 Task: Create Workspace Health and Wellness Services Workspace description Create and manage customer service standards and protocols. Workspace type Sales CRM
Action: Mouse moved to (298, 65)
Screenshot: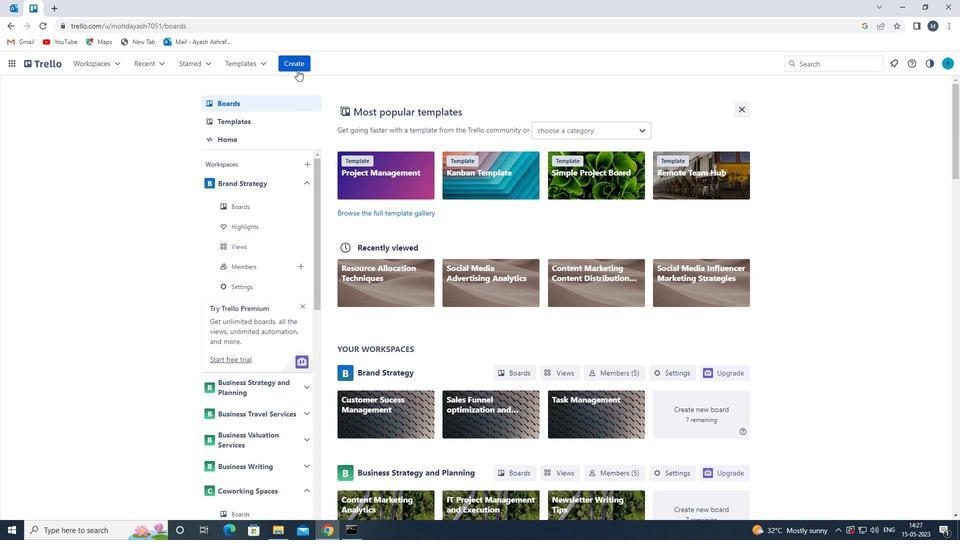 
Action: Mouse pressed left at (298, 65)
Screenshot: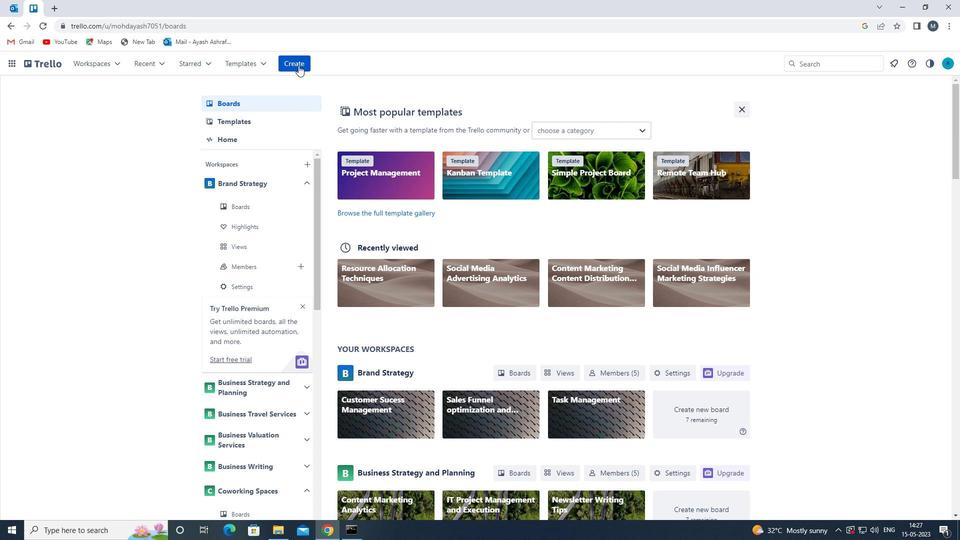 
Action: Mouse moved to (348, 169)
Screenshot: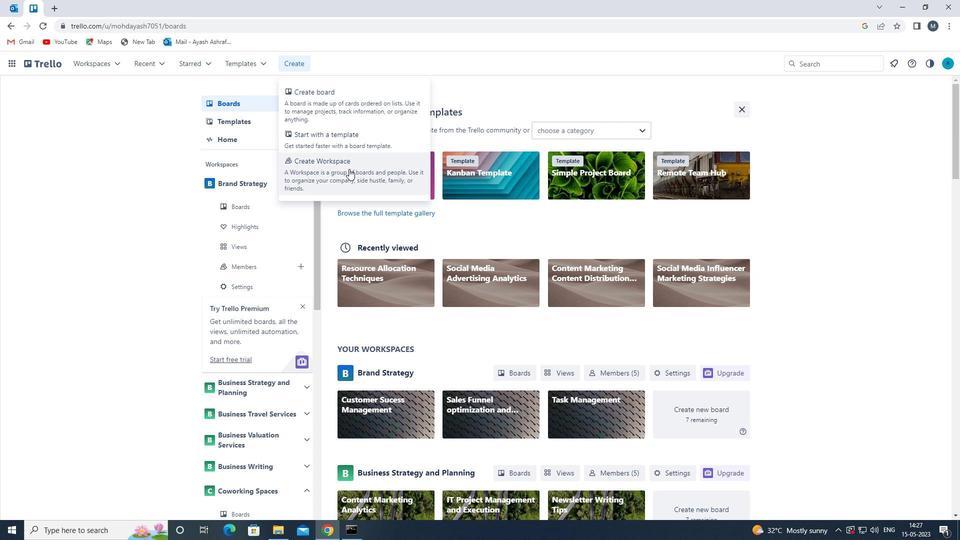 
Action: Mouse pressed left at (348, 169)
Screenshot: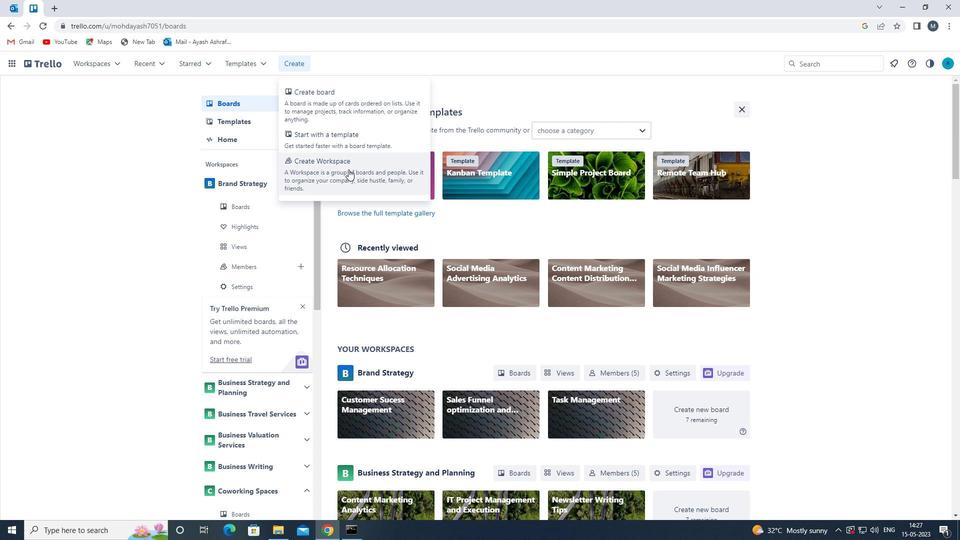 
Action: Mouse moved to (315, 195)
Screenshot: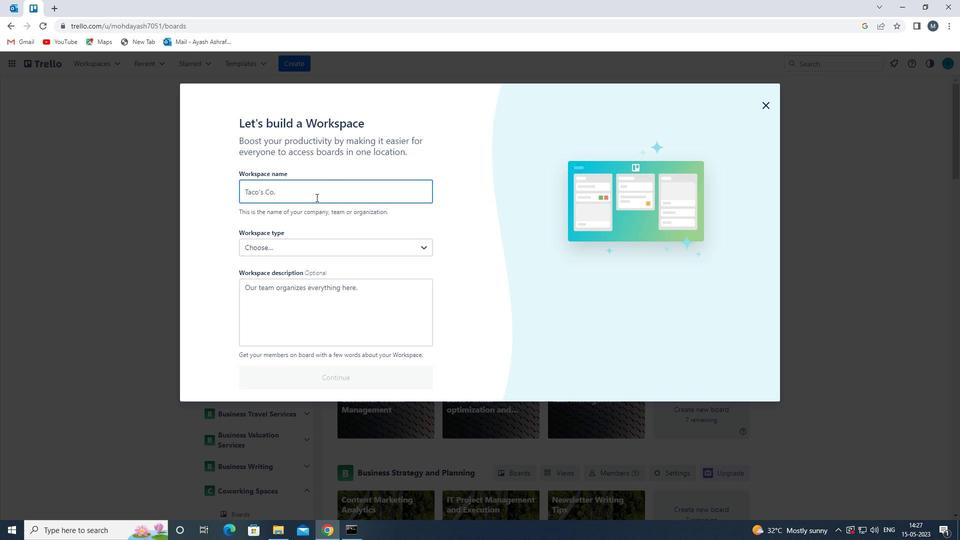 
Action: Mouse pressed left at (315, 195)
Screenshot: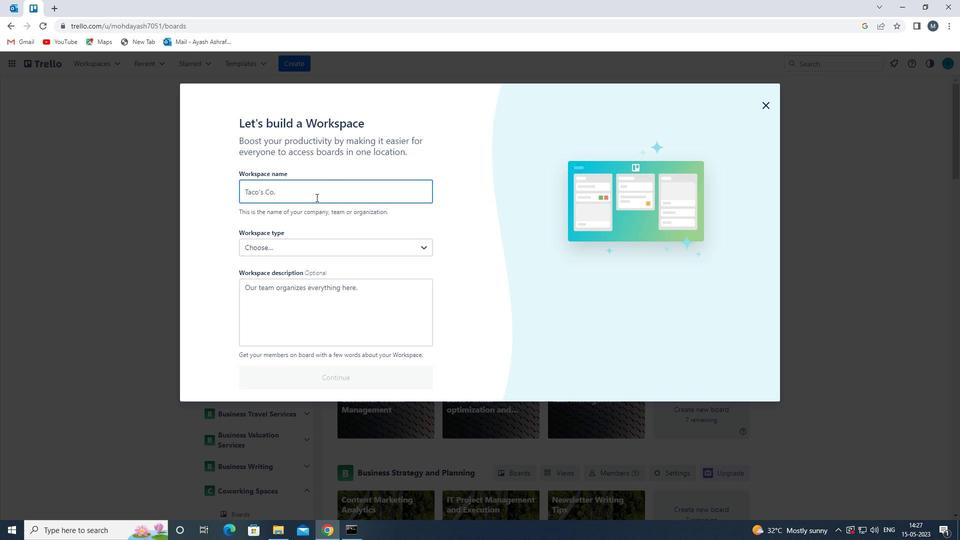 
Action: Key pressed <Key.shift>HEALTH<Key.space>AND<Key.space><Key.shift>WELLNESS<Key.space><Key.shift>SERVICES<Key.space>
Screenshot: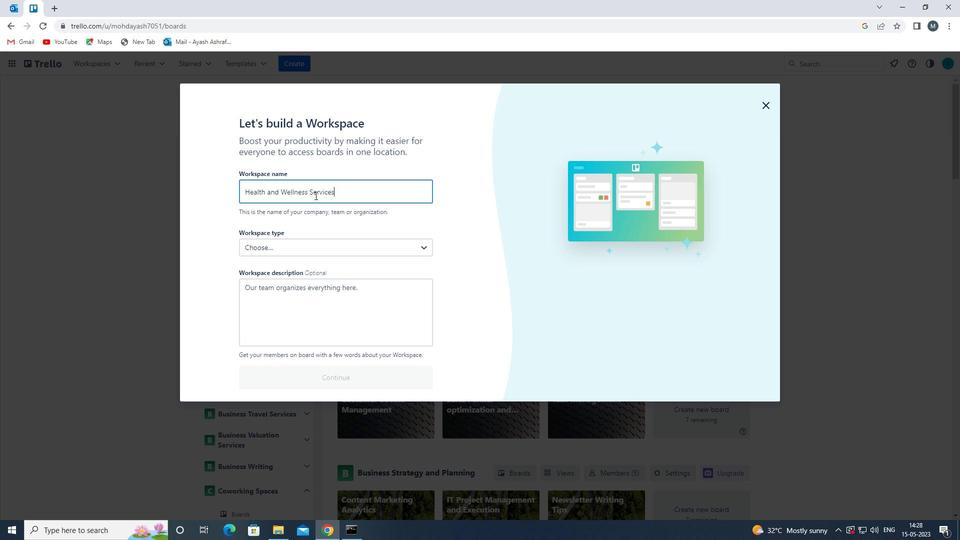 
Action: Mouse moved to (295, 249)
Screenshot: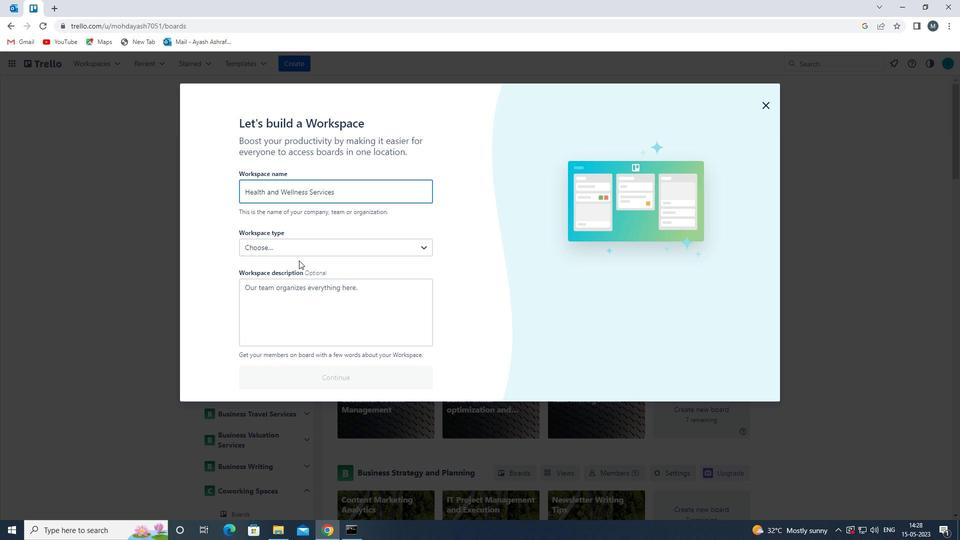
Action: Mouse pressed left at (295, 249)
Screenshot: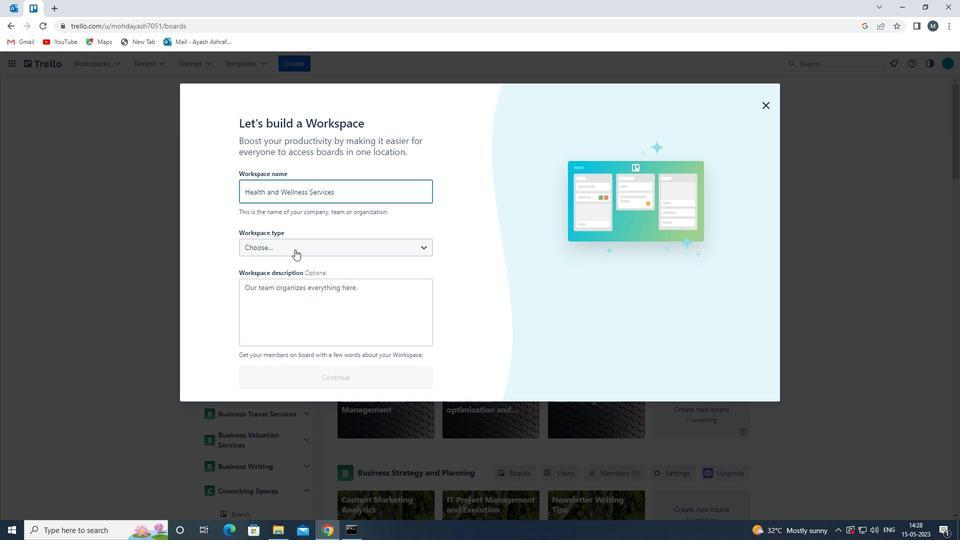 
Action: Mouse moved to (286, 333)
Screenshot: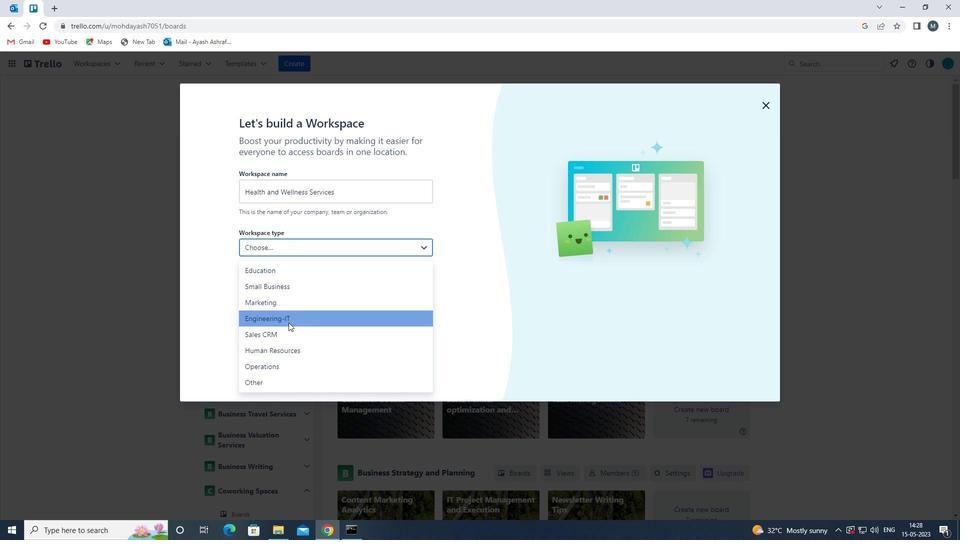 
Action: Mouse pressed left at (286, 333)
Screenshot: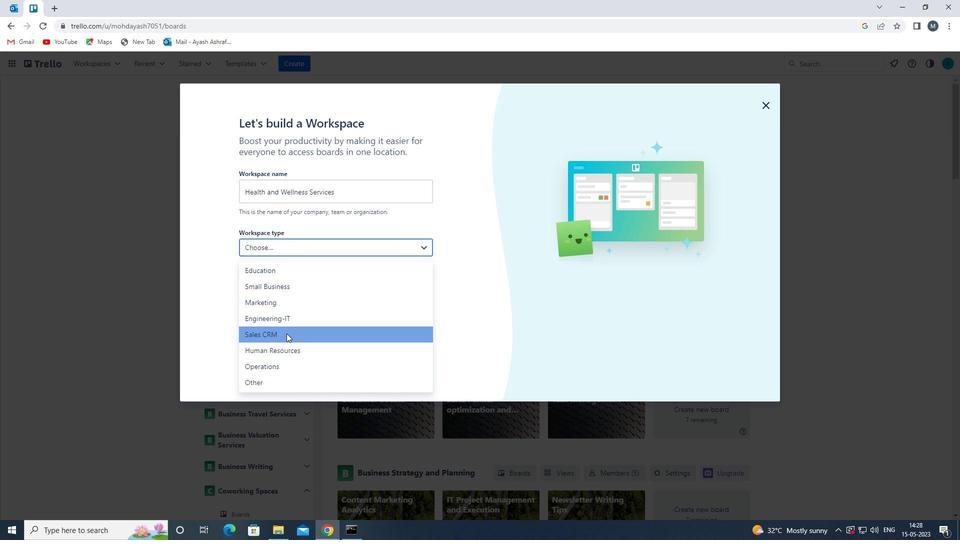 
Action: Mouse moved to (278, 295)
Screenshot: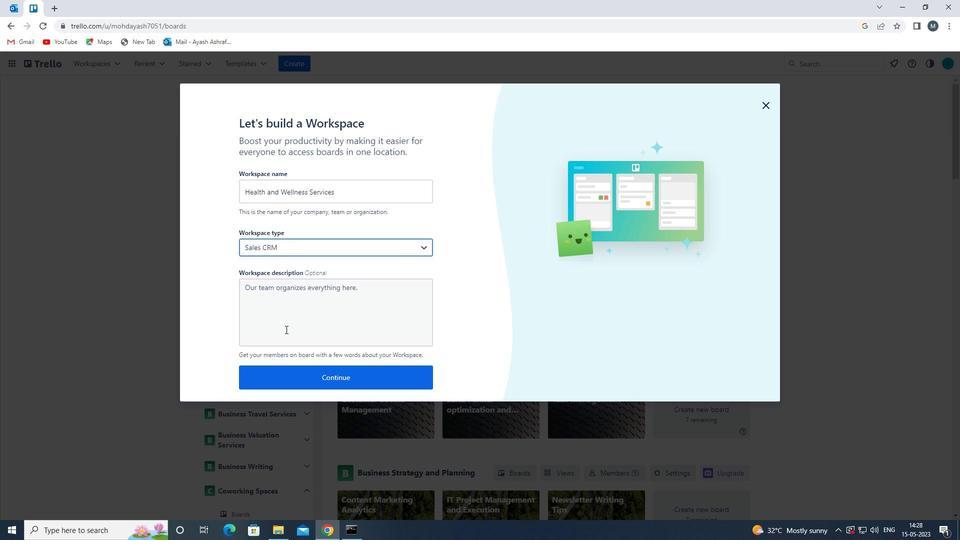 
Action: Mouse pressed left at (278, 295)
Screenshot: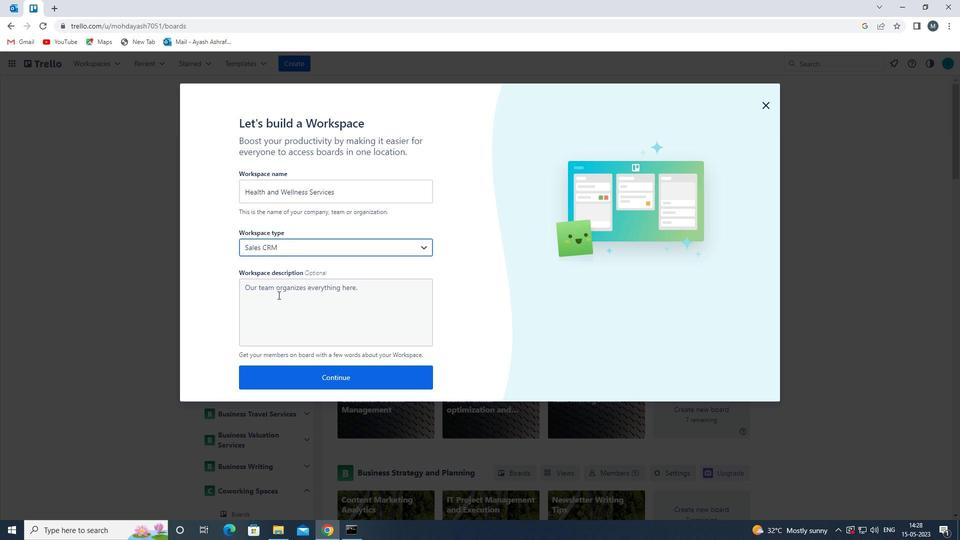 
Action: Key pressed <Key.shift>CREATE<Key.space>AND<Key.space>MANAGE<Key.space>CUSTOMER<Key.space>SERVICE<Key.space>STANDARDS<Key.space>AND<Key.space>PROTOCALS.<Key.space>
Screenshot: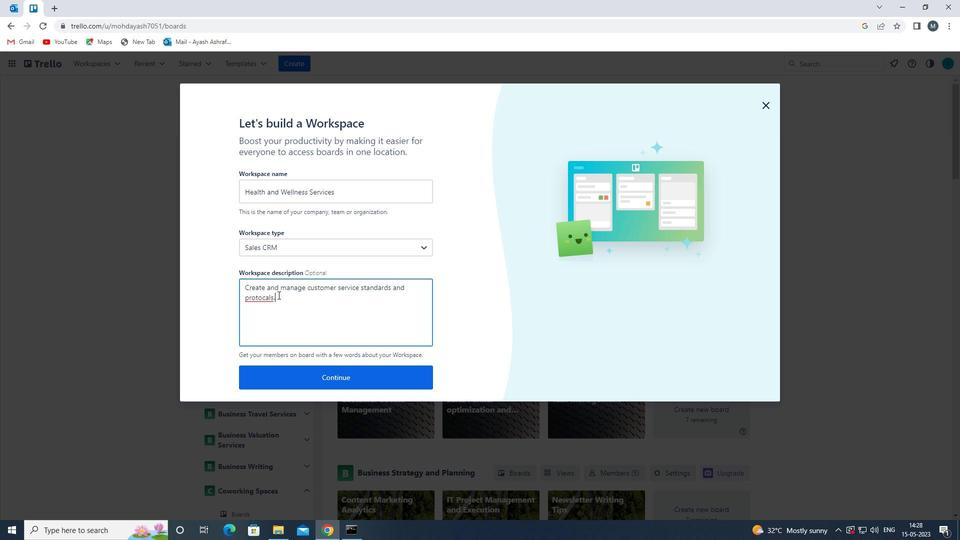 
Action: Mouse moved to (258, 302)
Screenshot: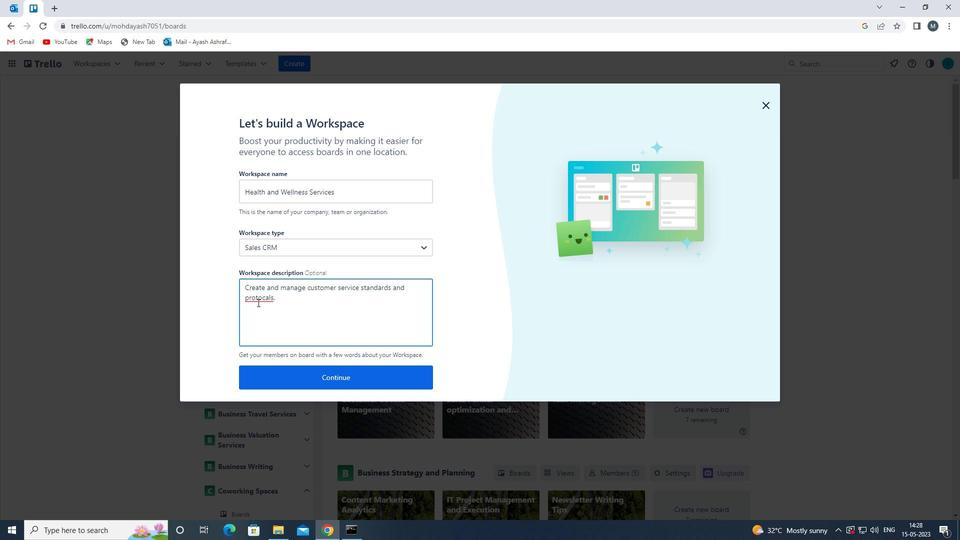 
Action: Key pressed <Key.backspace><Key.backspace><Key.backspace><Key.backspace><Key.backspace>OLS.
Screenshot: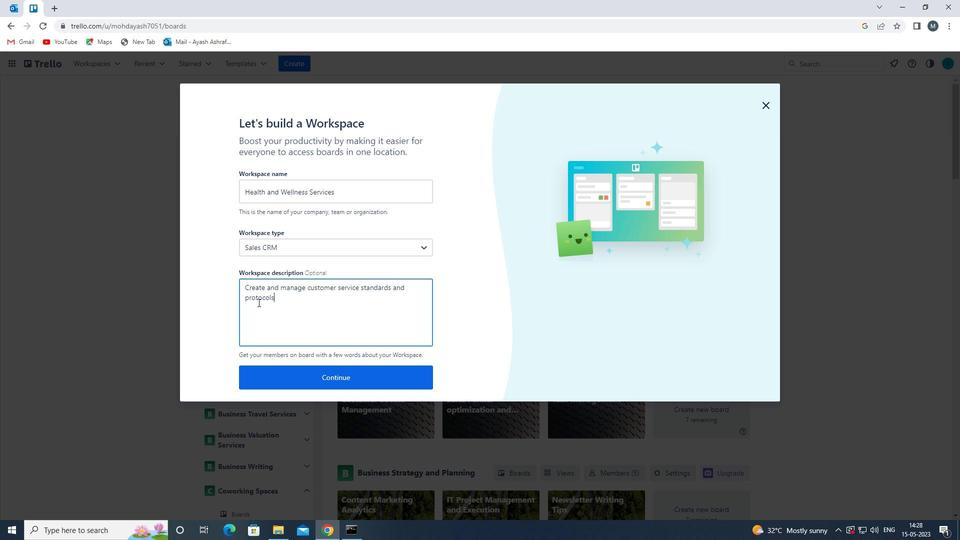 
Action: Mouse moved to (295, 379)
Screenshot: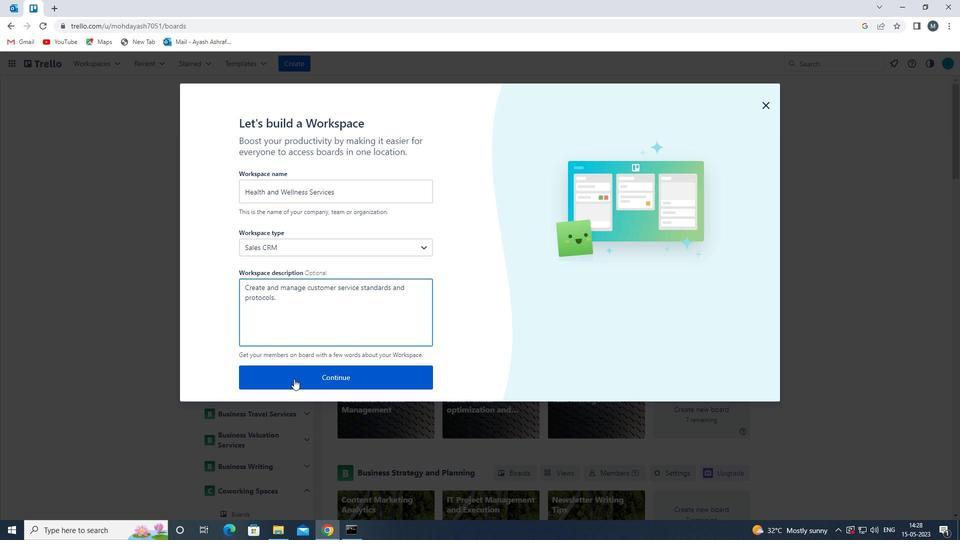 
Action: Mouse pressed left at (295, 379)
Screenshot: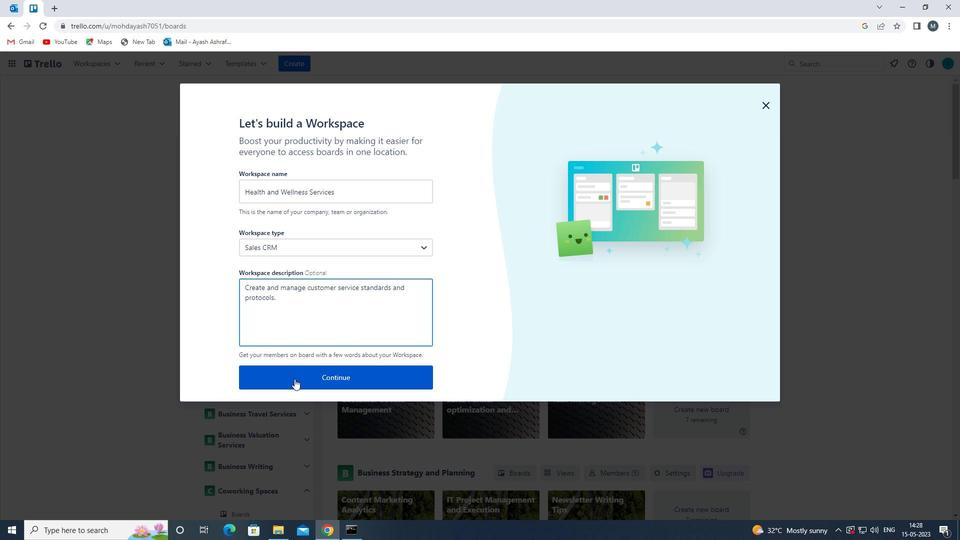 
Action: Mouse moved to (297, 372)
Screenshot: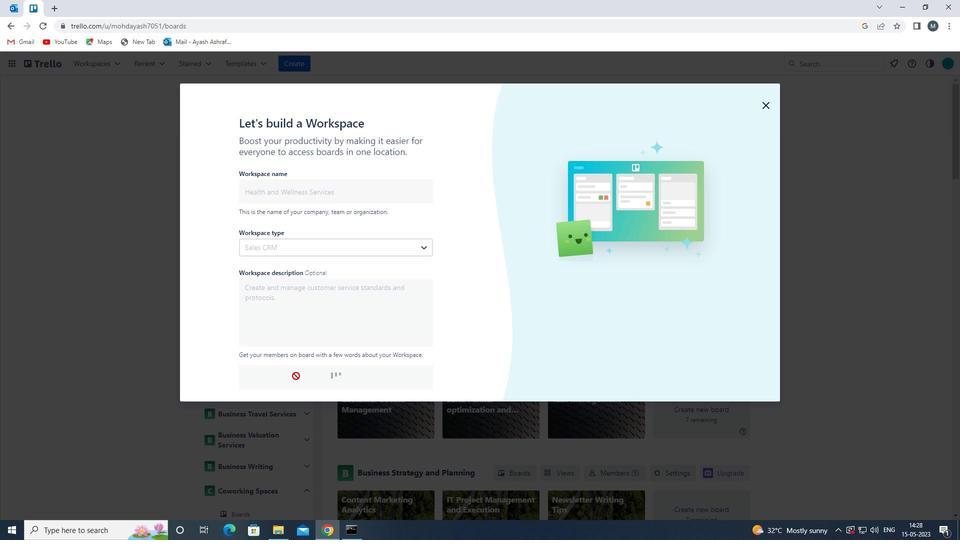 
Action: Mouse scrolled (297, 372) with delta (0, 0)
Screenshot: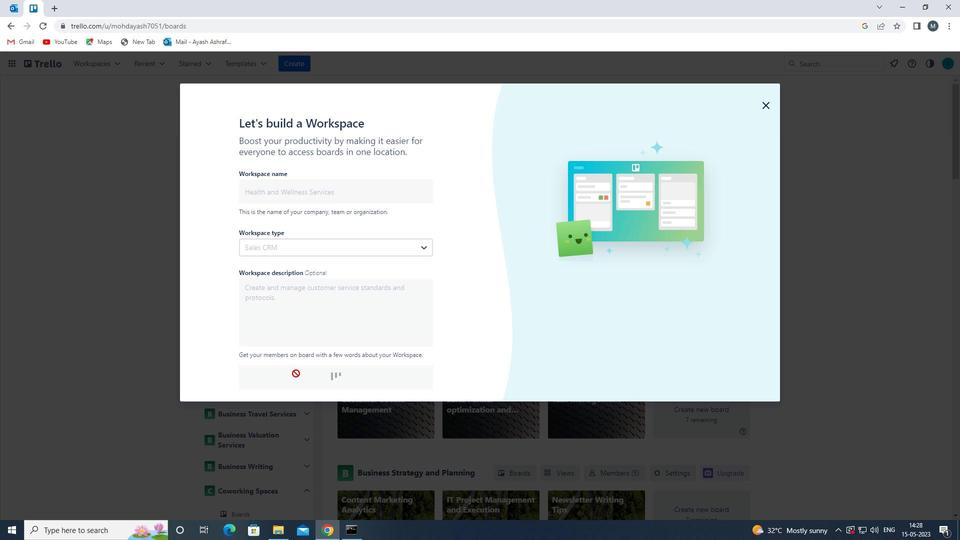 
Action: Mouse scrolled (297, 372) with delta (0, 0)
Screenshot: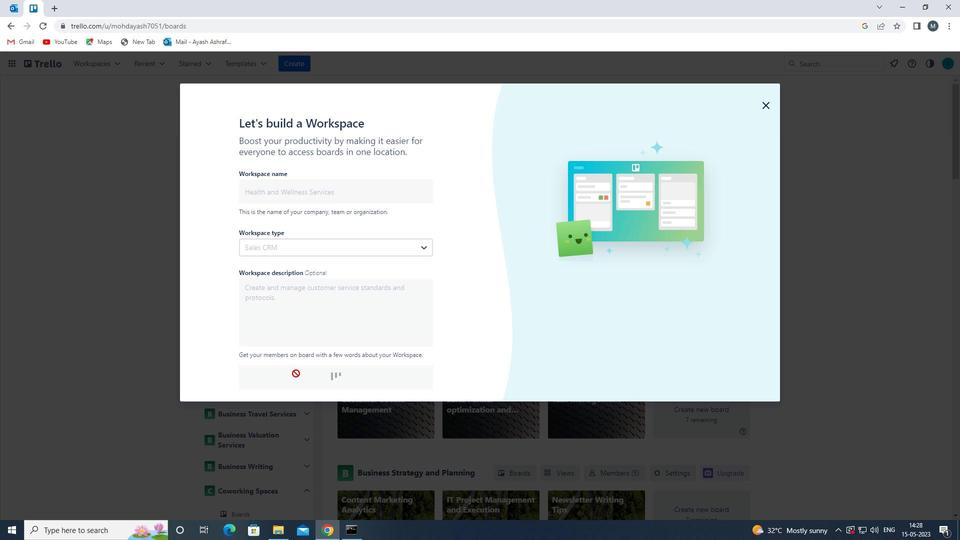
Action: Mouse scrolled (297, 372) with delta (0, 0)
Screenshot: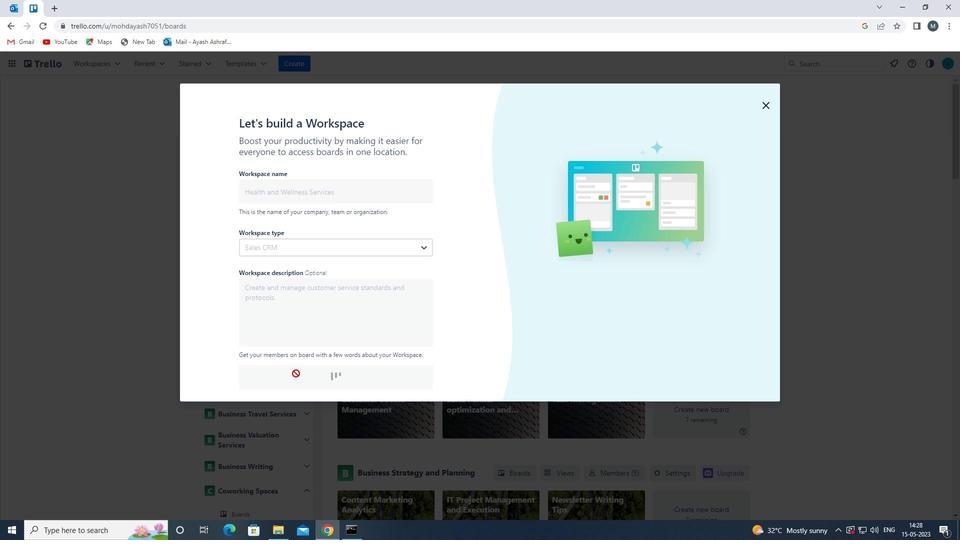 
Action: Mouse scrolled (297, 372) with delta (0, 0)
Screenshot: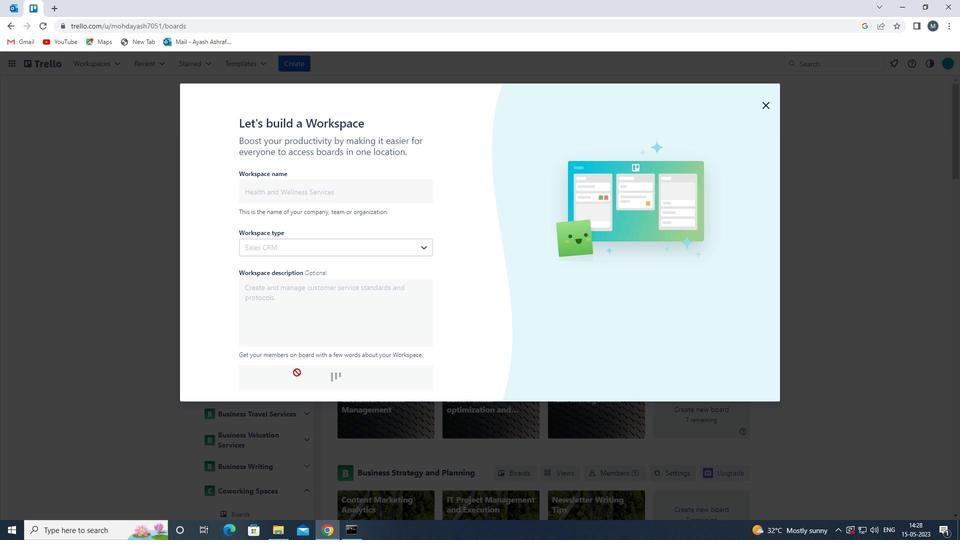 
Action: Mouse scrolled (297, 372) with delta (0, 0)
Screenshot: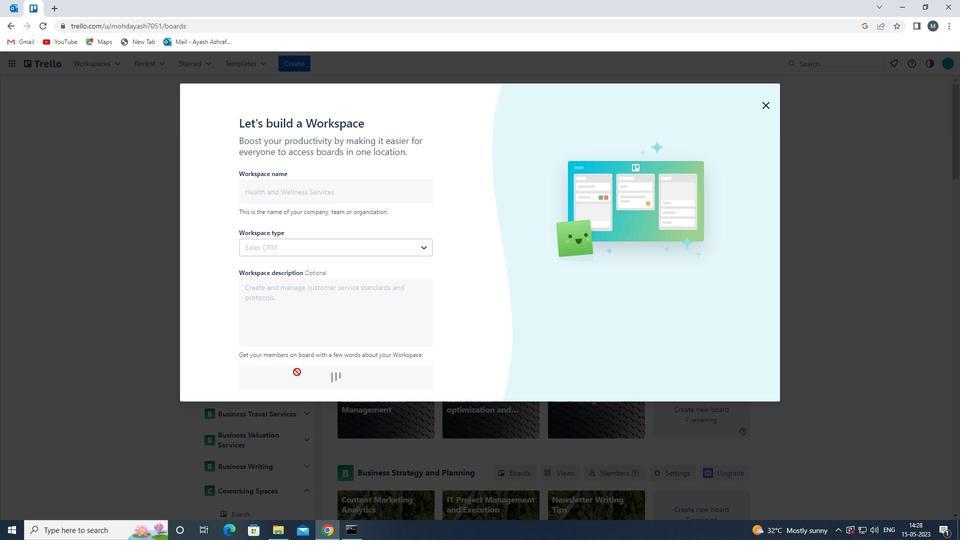 
Action: Mouse moved to (297, 370)
Screenshot: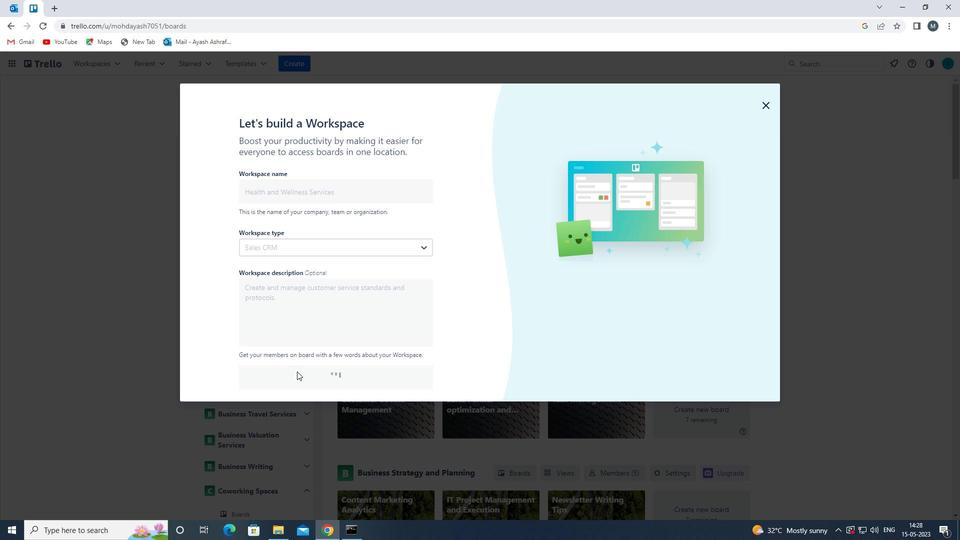 
